 Task: Create a section Mach Speed and in the section, add a milestone GDPR Compliance in the project BroaderPath
Action: Mouse moved to (474, 491)
Screenshot: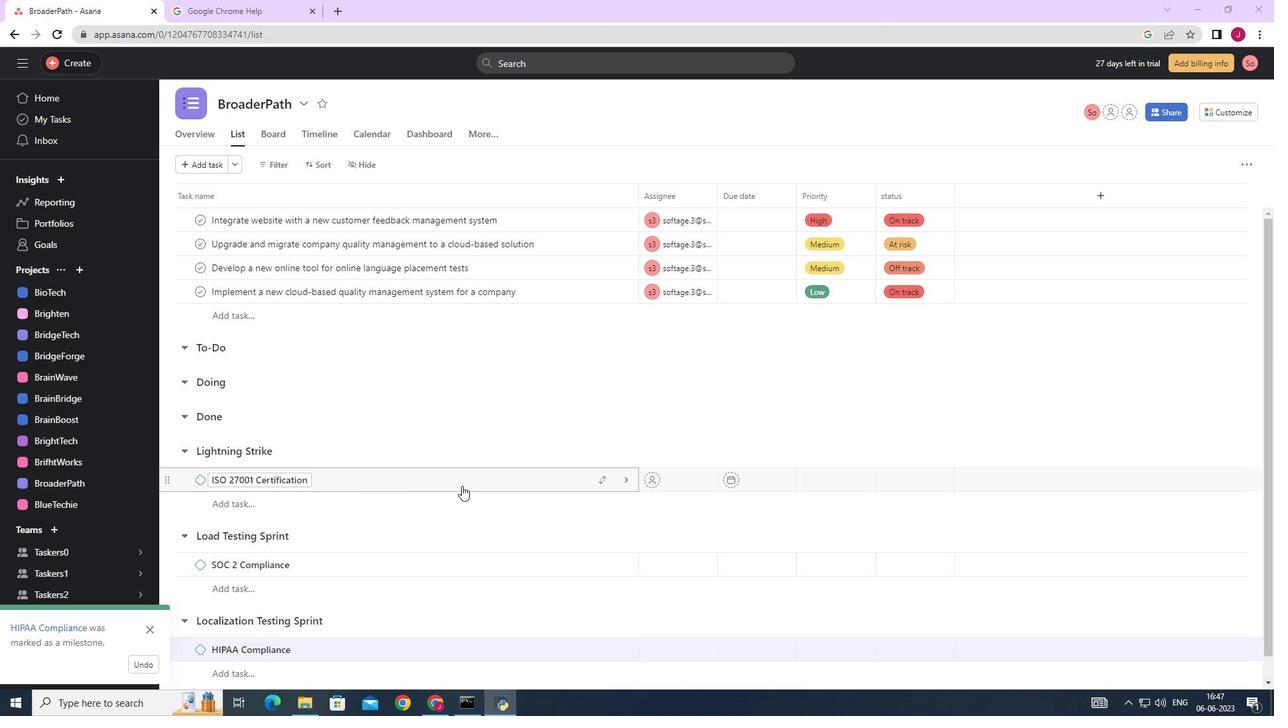 
Action: Mouse scrolled (474, 490) with delta (0, 0)
Screenshot: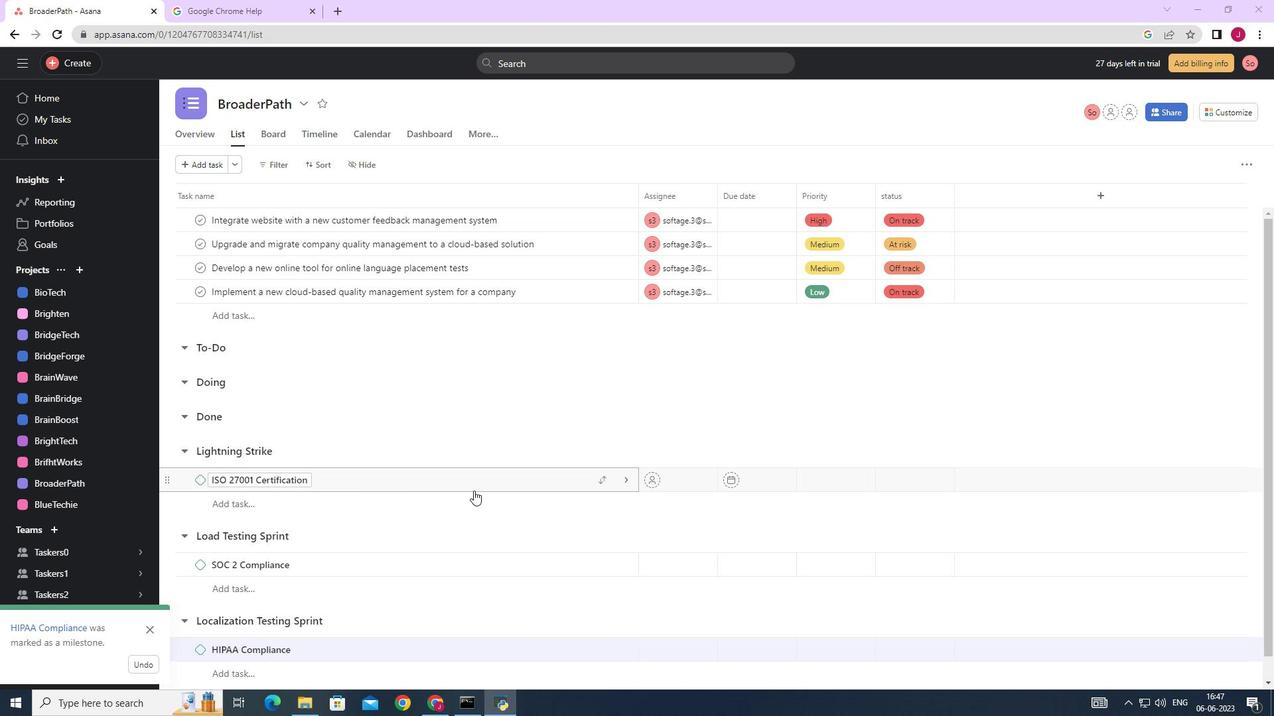 
Action: Mouse scrolled (474, 490) with delta (0, 0)
Screenshot: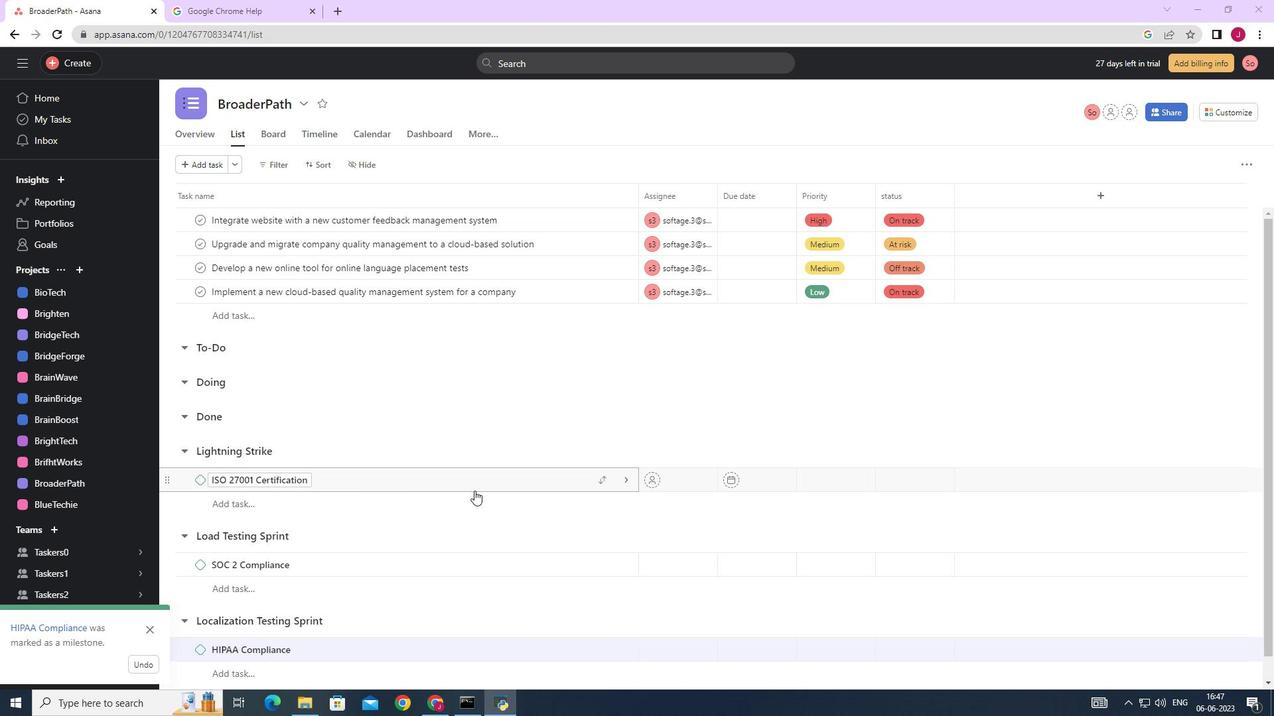 
Action: Mouse scrolled (474, 490) with delta (0, 0)
Screenshot: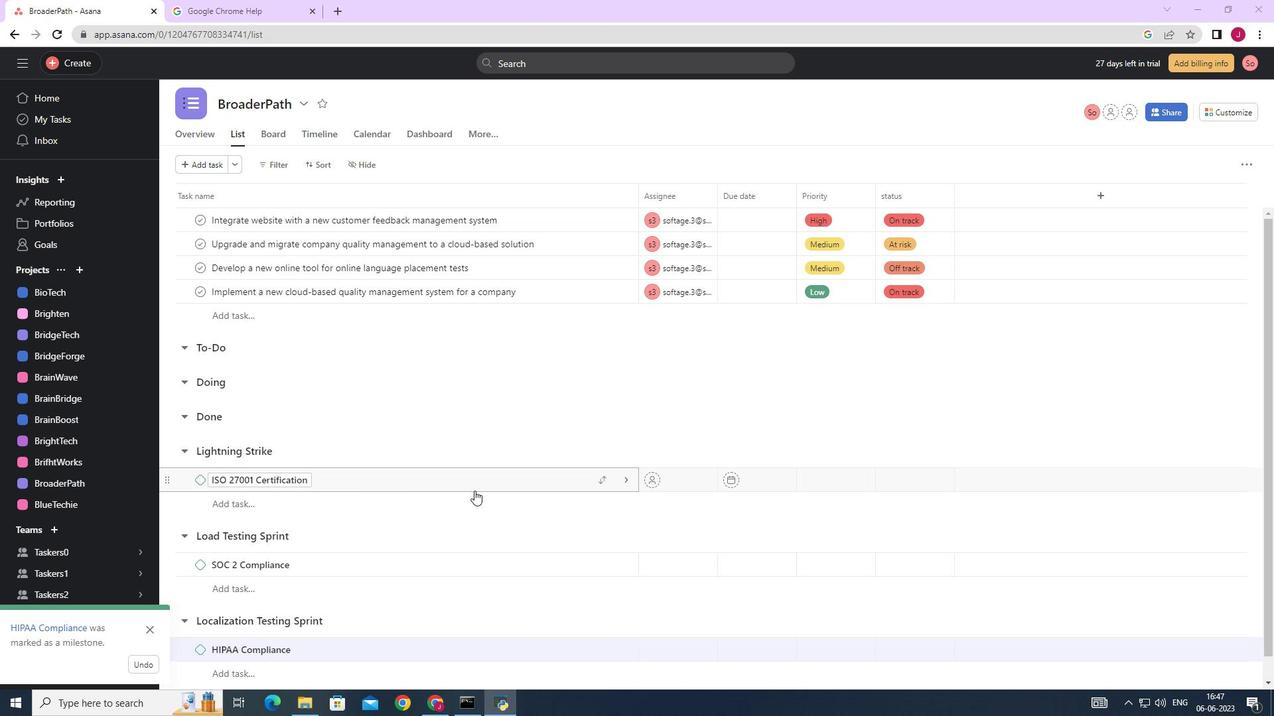 
Action: Mouse scrolled (474, 490) with delta (0, 0)
Screenshot: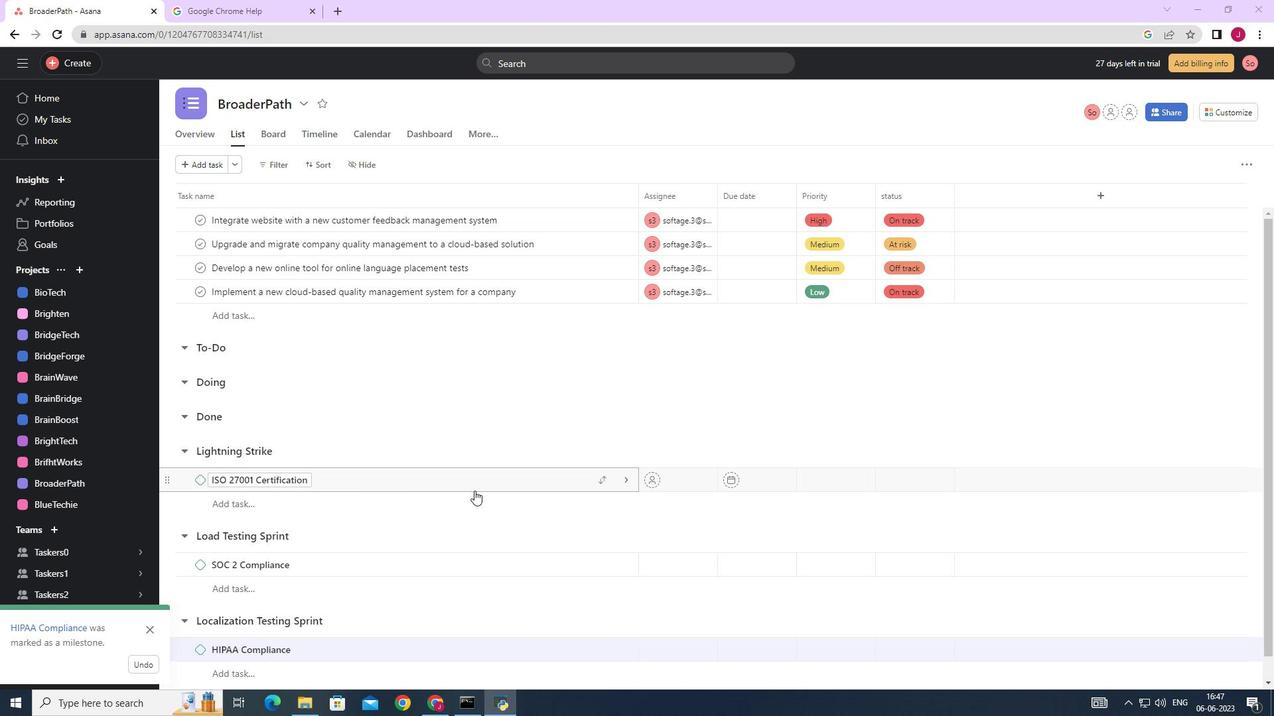 
Action: Mouse moved to (475, 491)
Screenshot: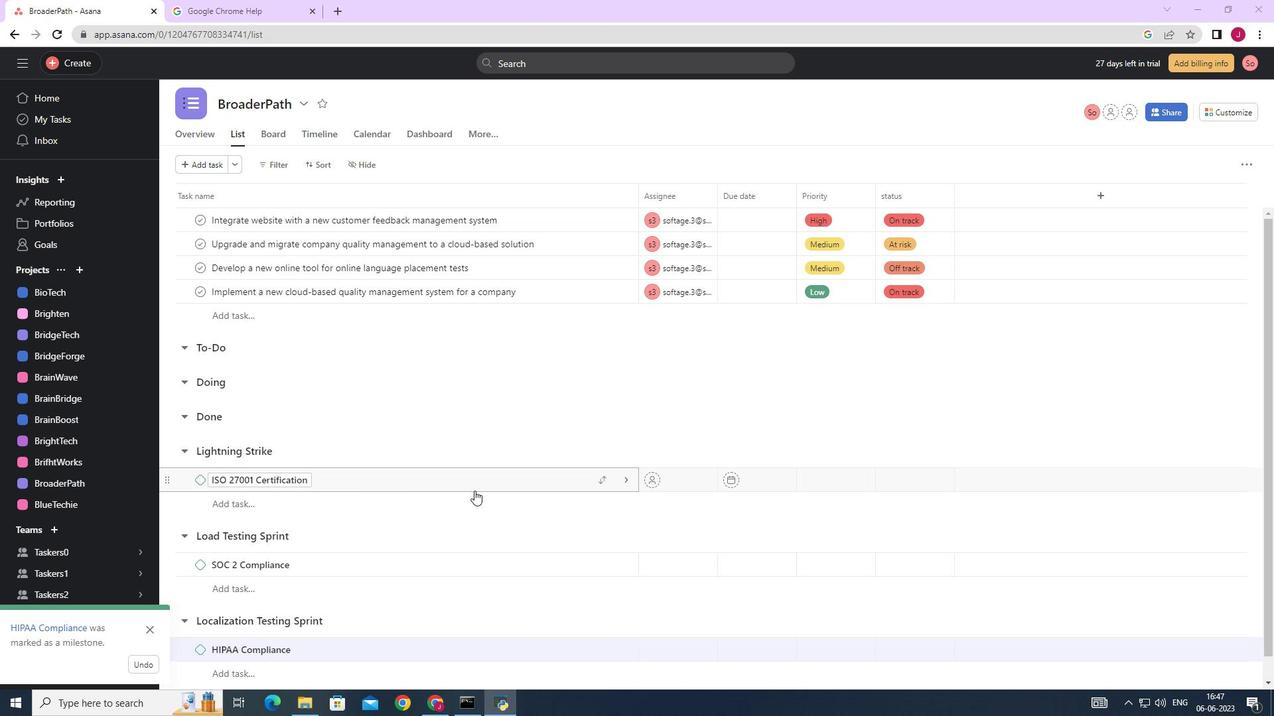 
Action: Mouse scrolled (475, 491) with delta (0, 0)
Screenshot: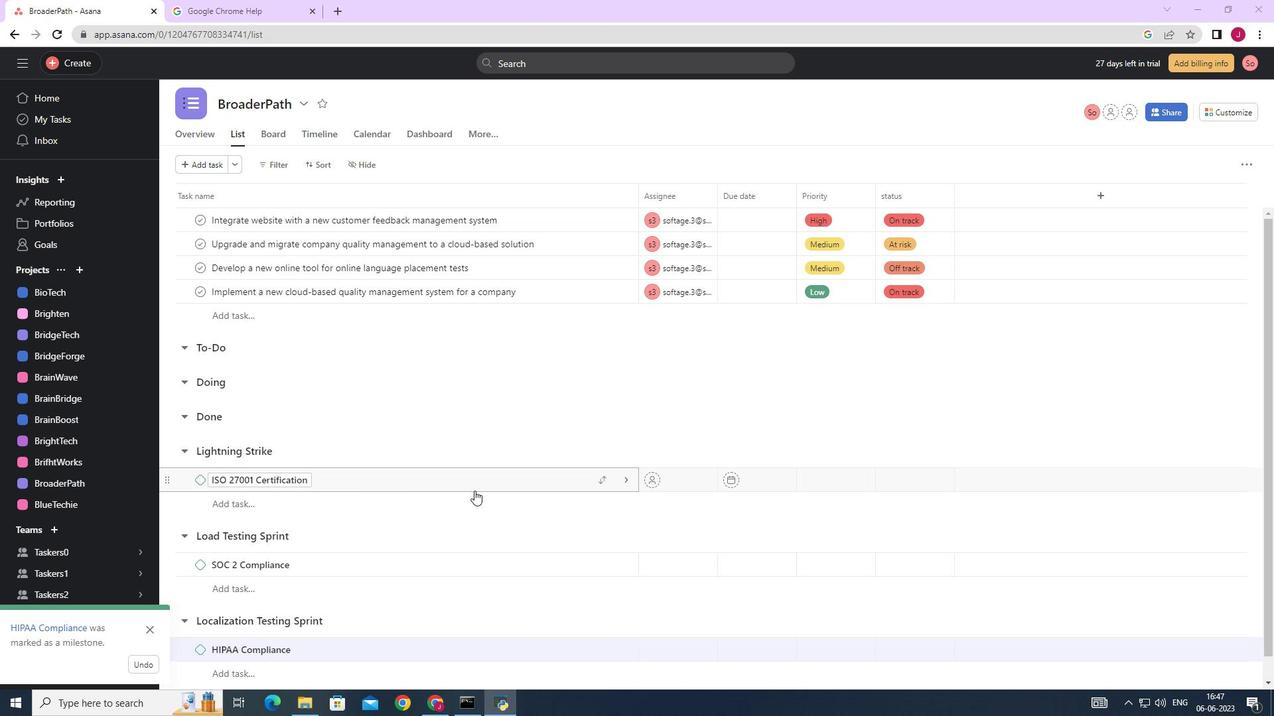 
Action: Mouse moved to (213, 677)
Screenshot: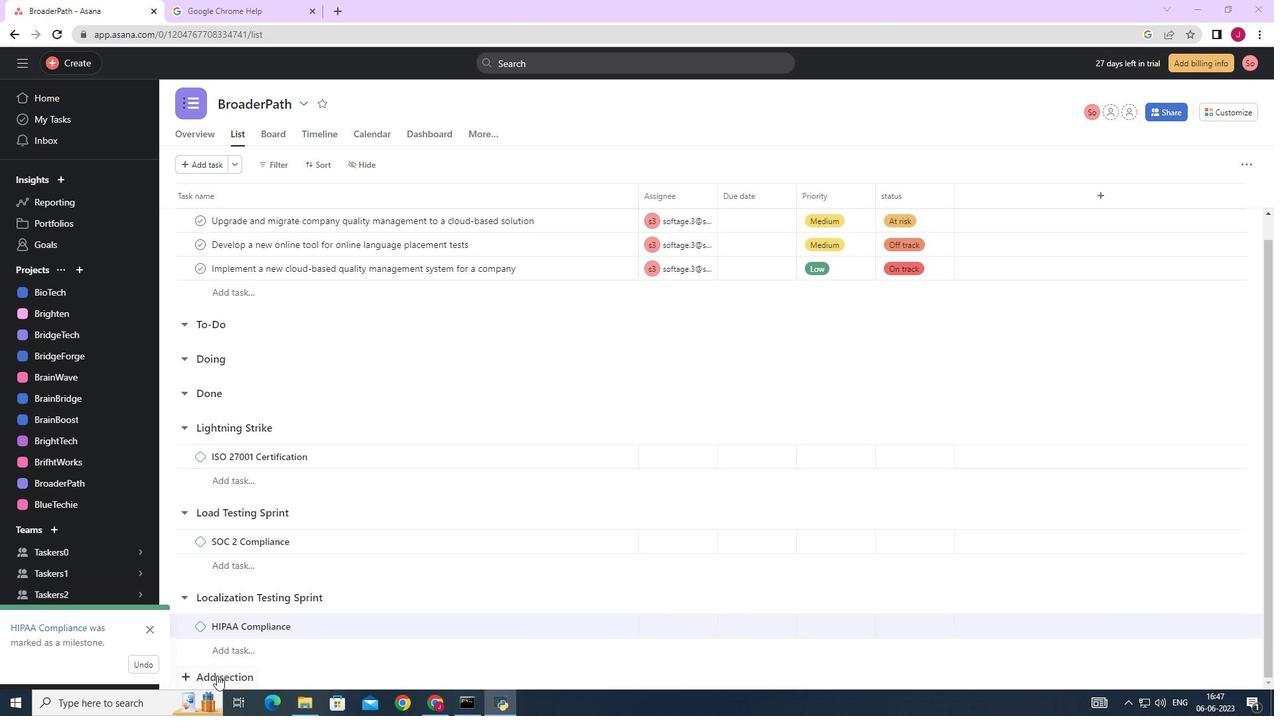 
Action: Mouse pressed left at (213, 677)
Screenshot: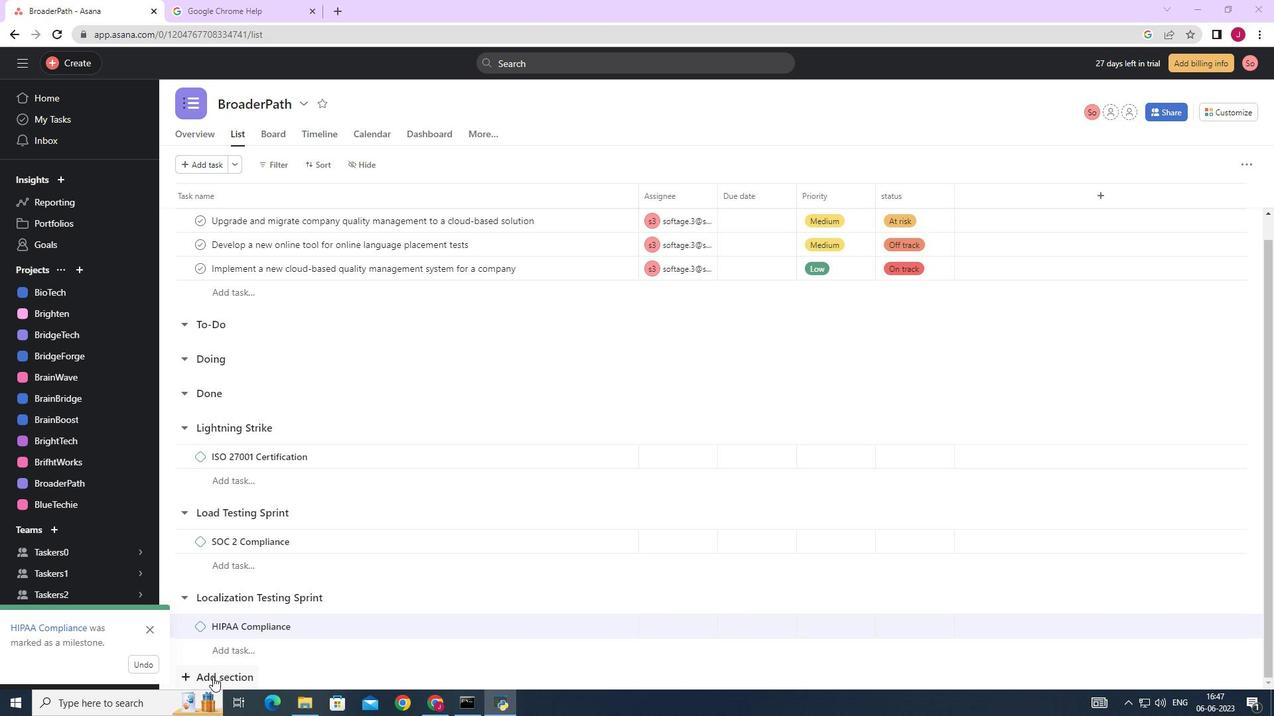 
Action: Mouse moved to (212, 678)
Screenshot: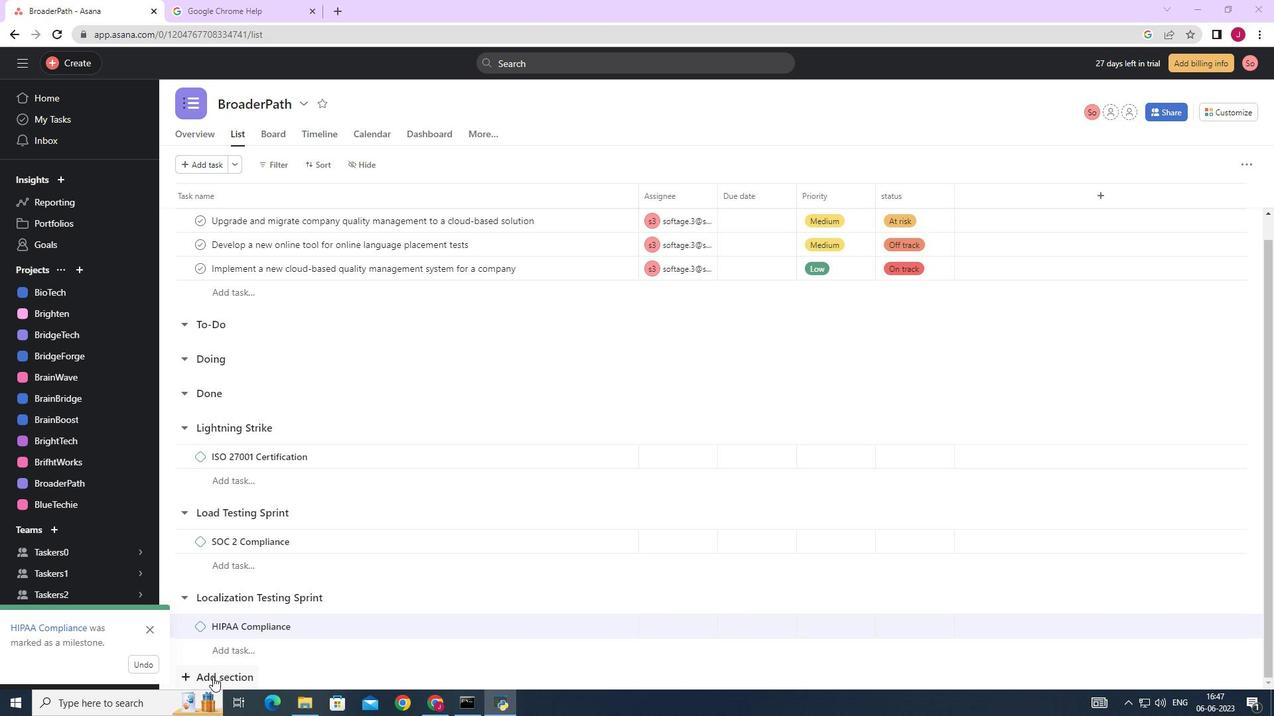 
Action: Mouse scrolled (212, 677) with delta (0, 0)
Screenshot: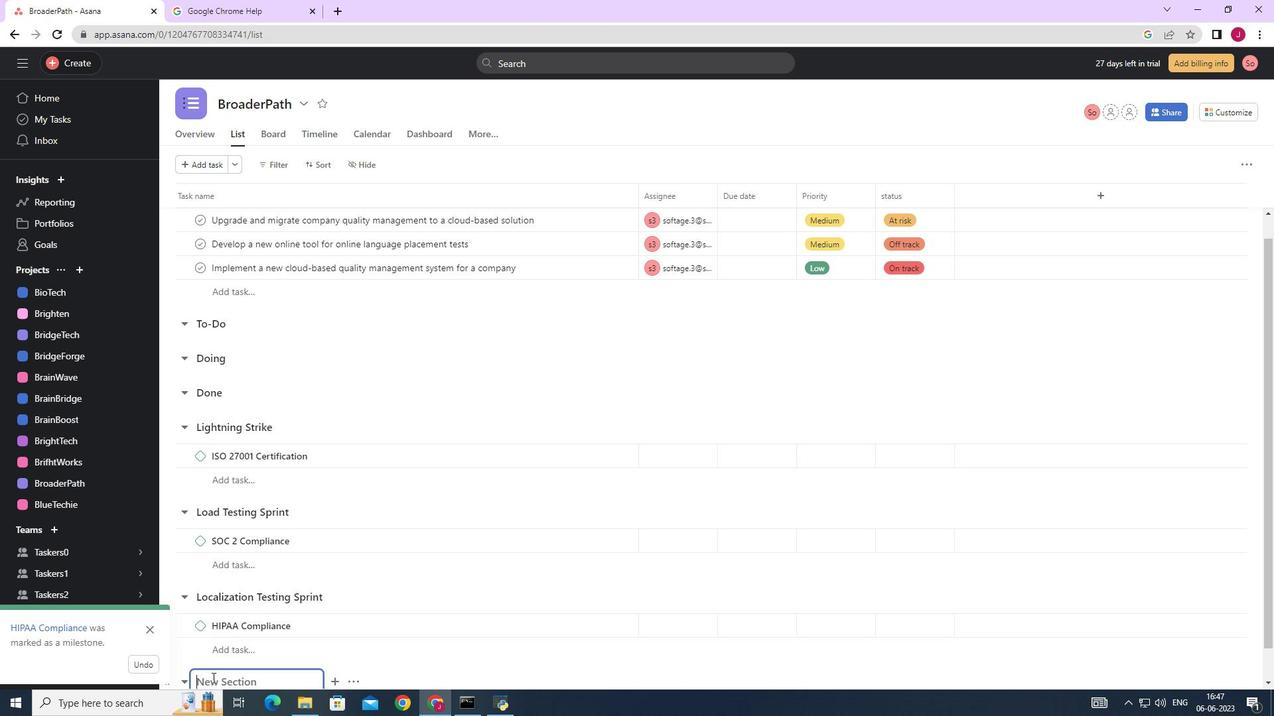 
Action: Mouse scrolled (212, 677) with delta (0, 0)
Screenshot: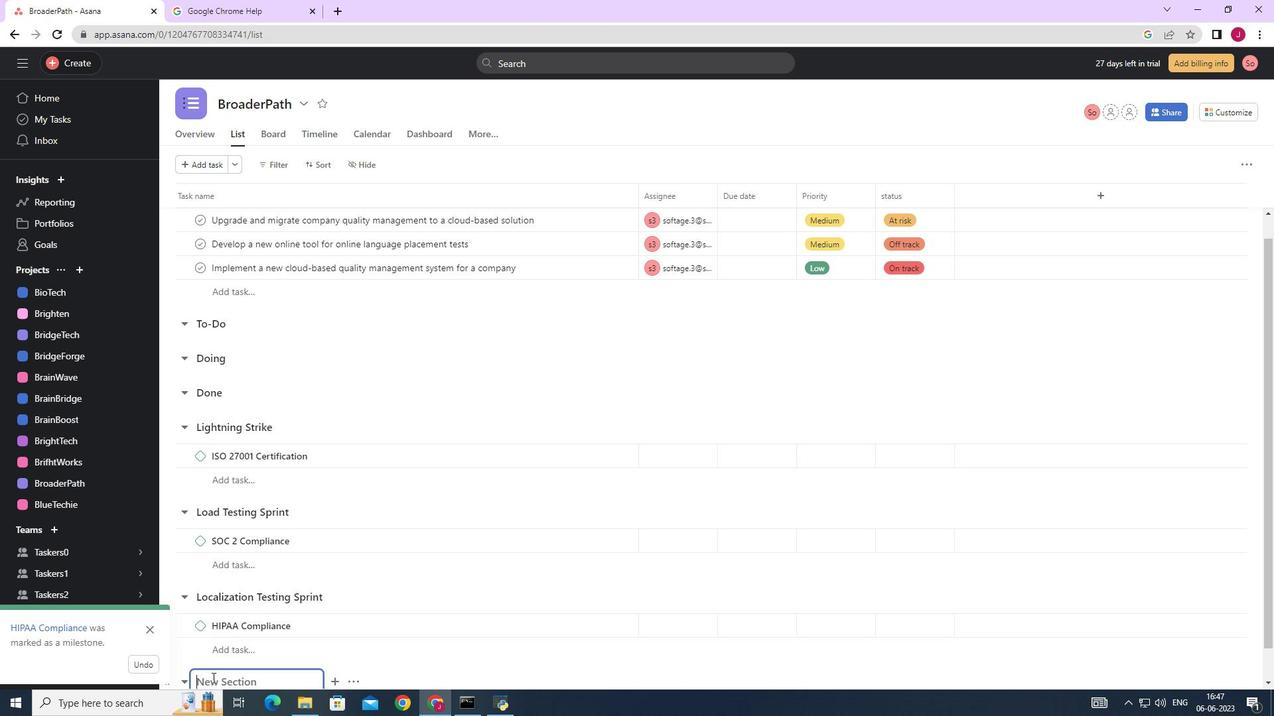 
Action: Mouse scrolled (212, 677) with delta (0, 0)
Screenshot: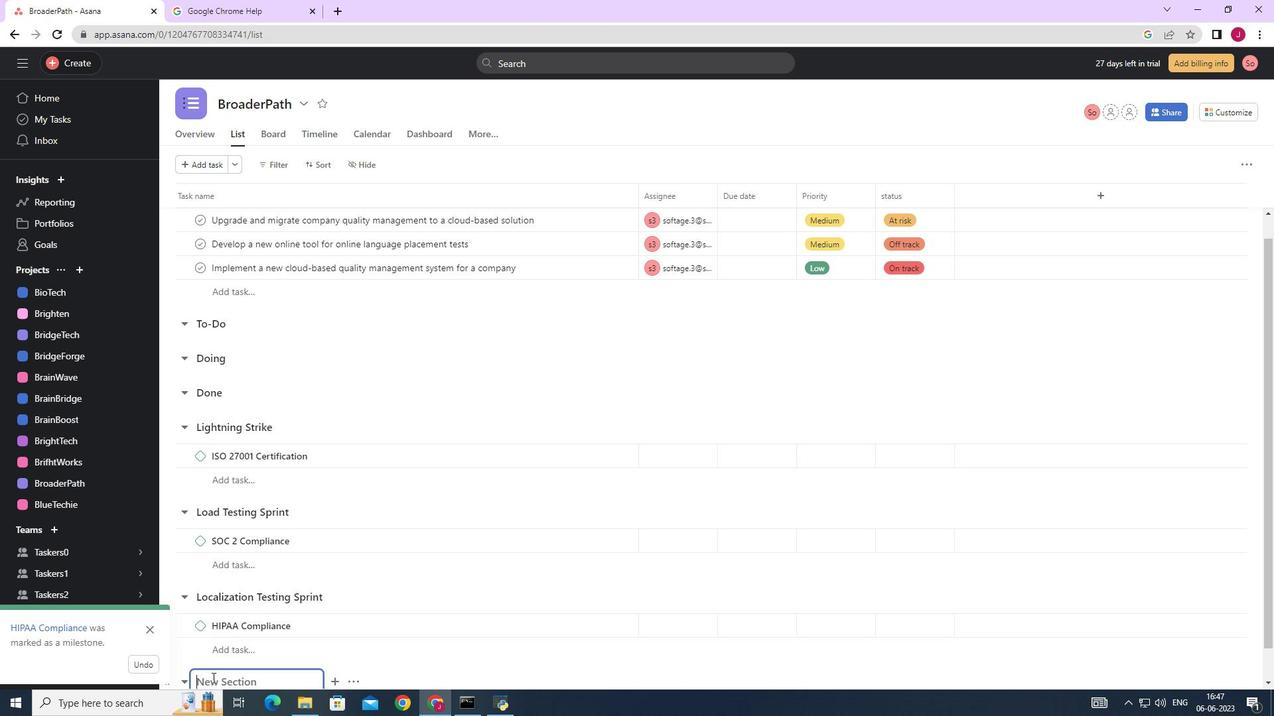 
Action: Mouse scrolled (212, 677) with delta (0, 0)
Screenshot: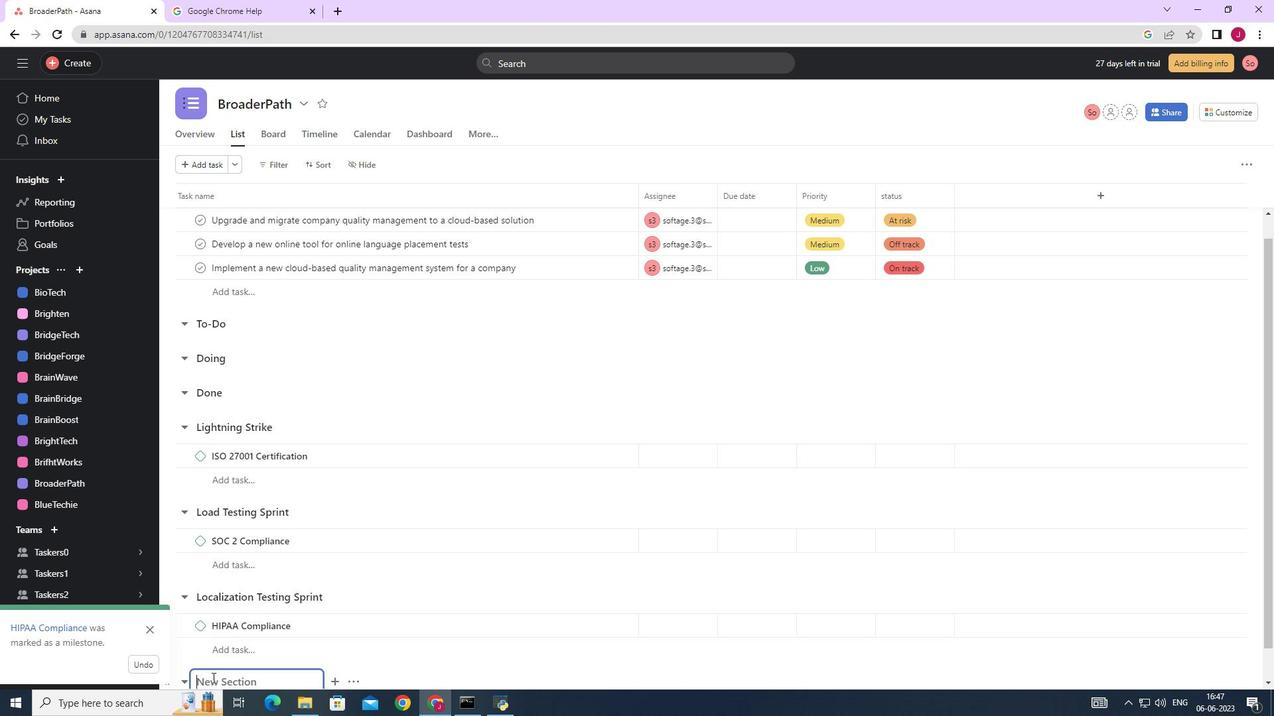 
Action: Mouse scrolled (212, 677) with delta (0, 0)
Screenshot: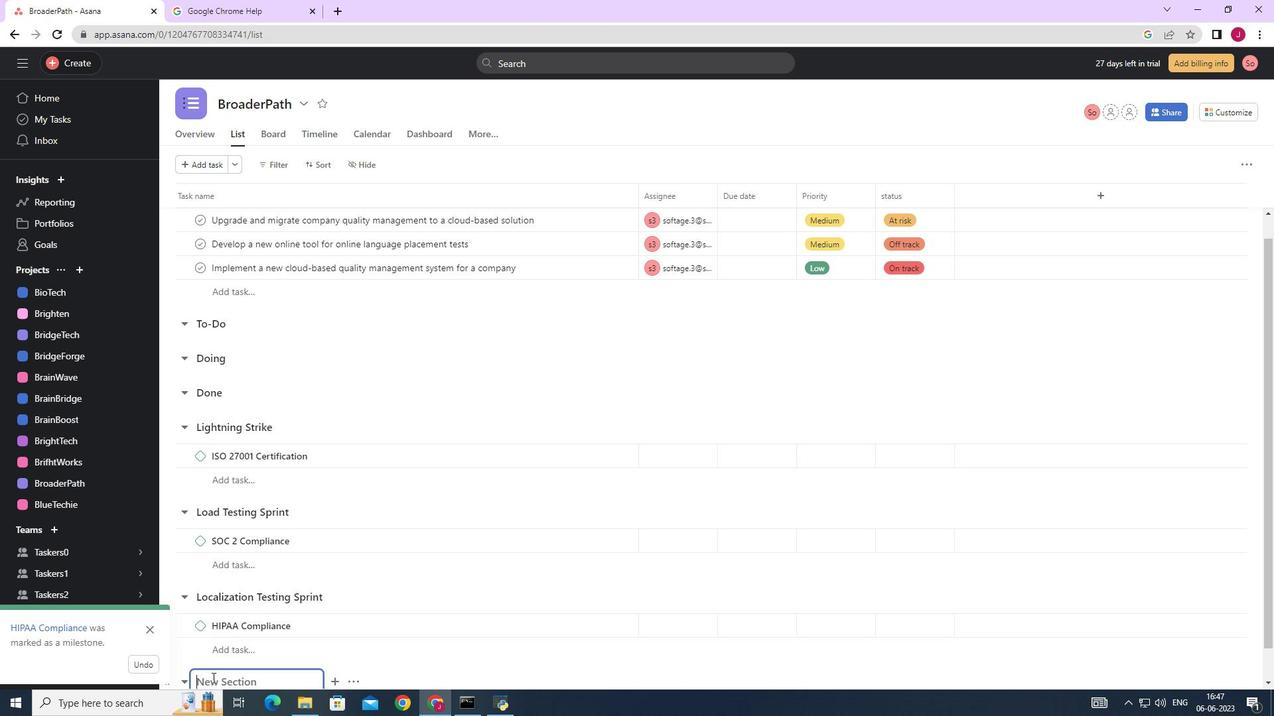 
Action: Mouse scrolled (212, 677) with delta (0, 0)
Screenshot: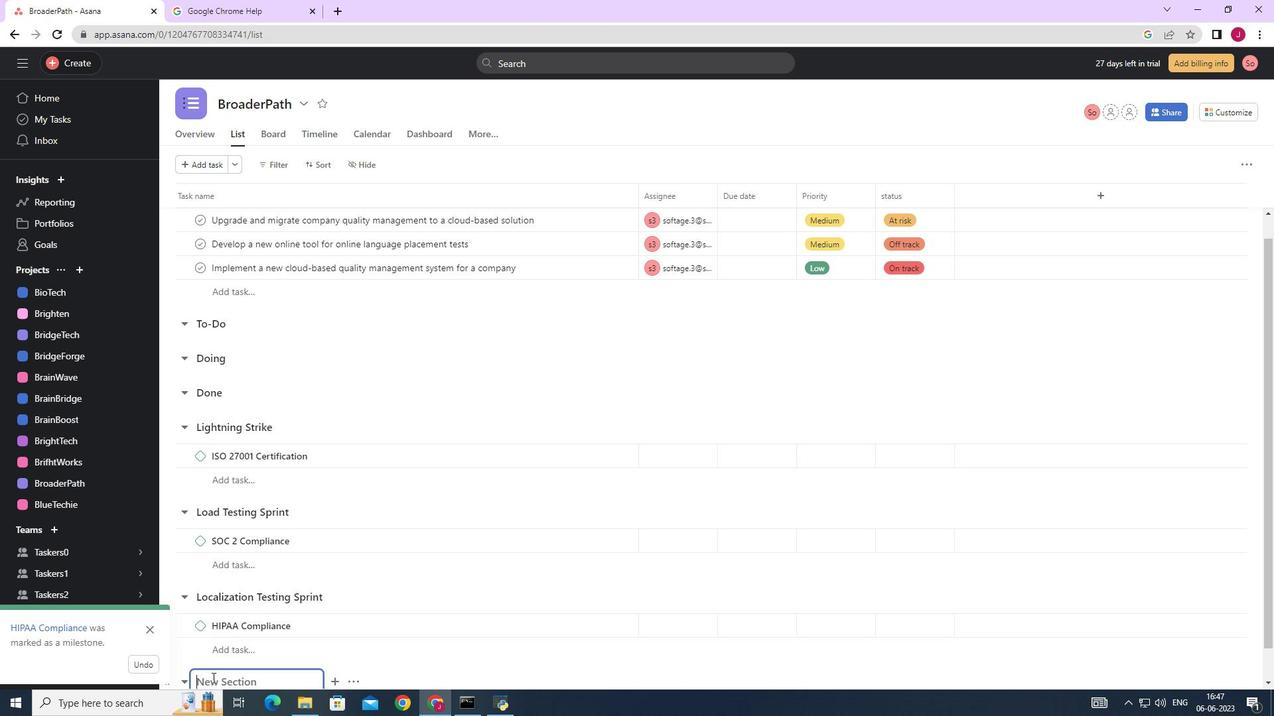
Action: Mouse moved to (229, 651)
Screenshot: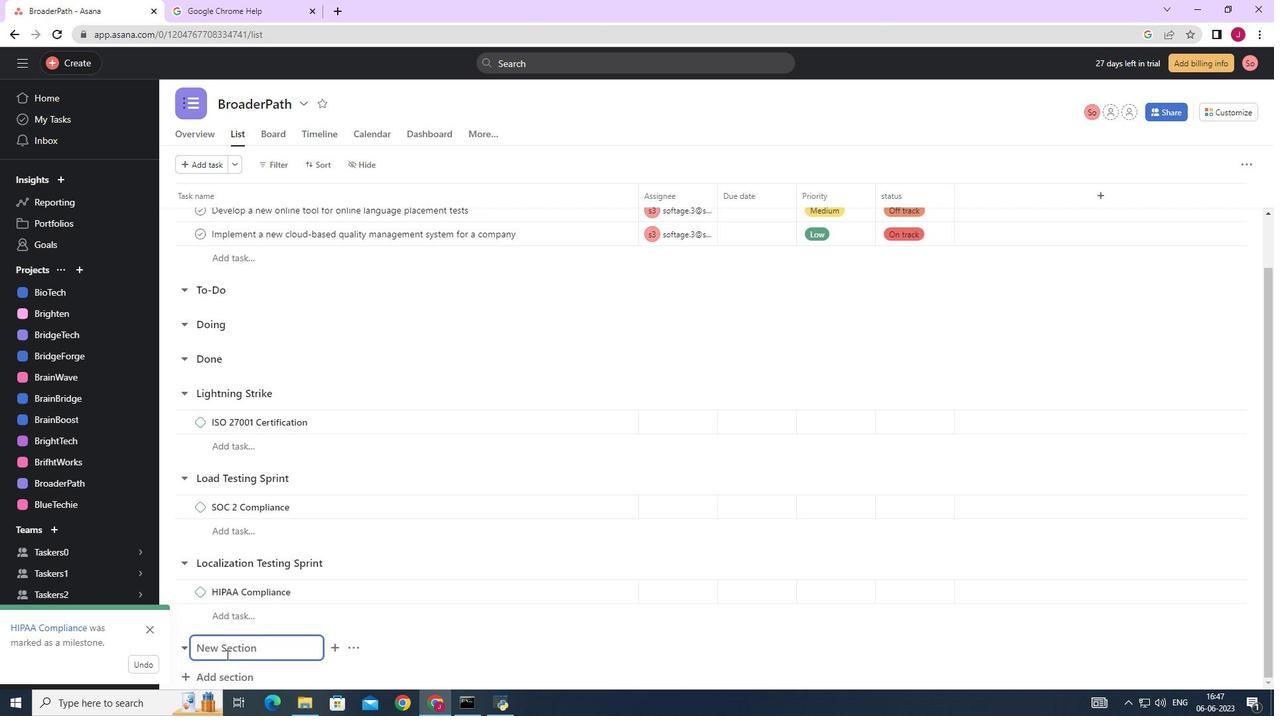 
Action: Mouse pressed left at (229, 651)
Screenshot: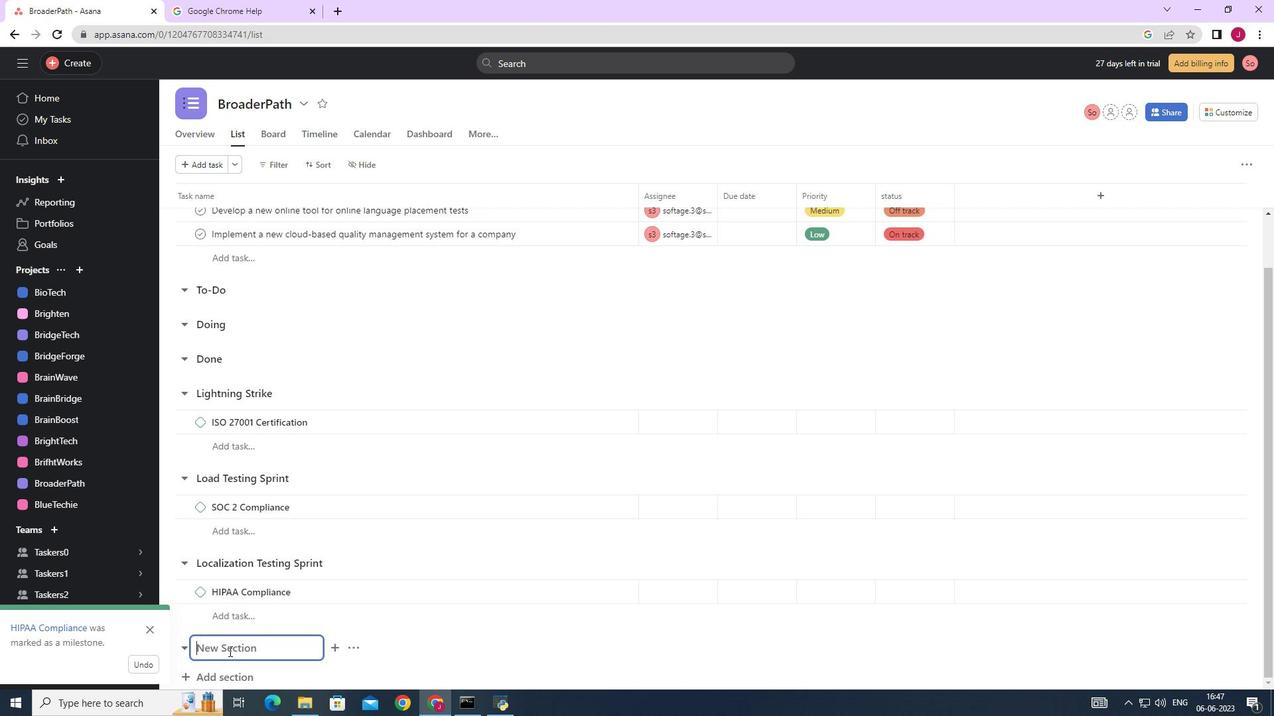 
Action: Key pressed <Key.caps_lock>M<Key.caps_lock>ach<Key.space><Key.caps_lock>S<Key.caps_lock>peed<Key.space><Key.enter><Key.caps_lock>GDPR<Key.space><Key.caps_lock><Key.caps_lock>C<Key.caps_lock>ompliance<Key.space>
Screenshot: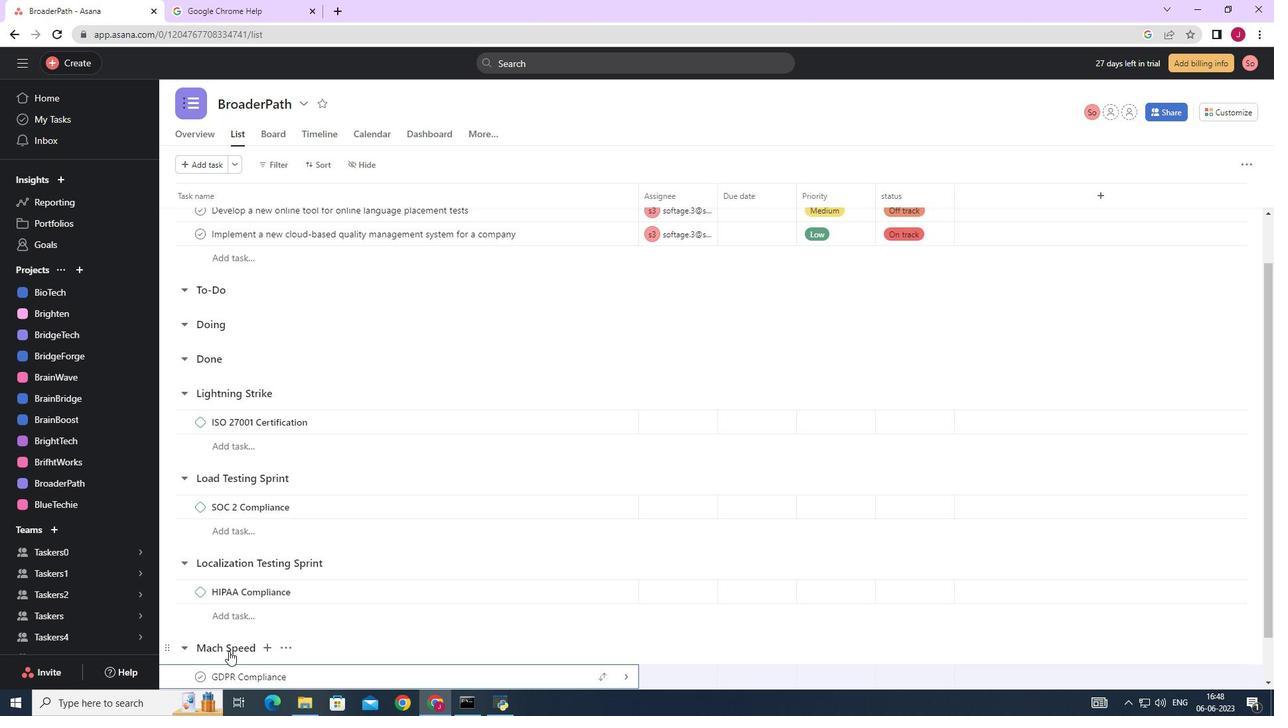 
Action: Mouse moved to (432, 628)
Screenshot: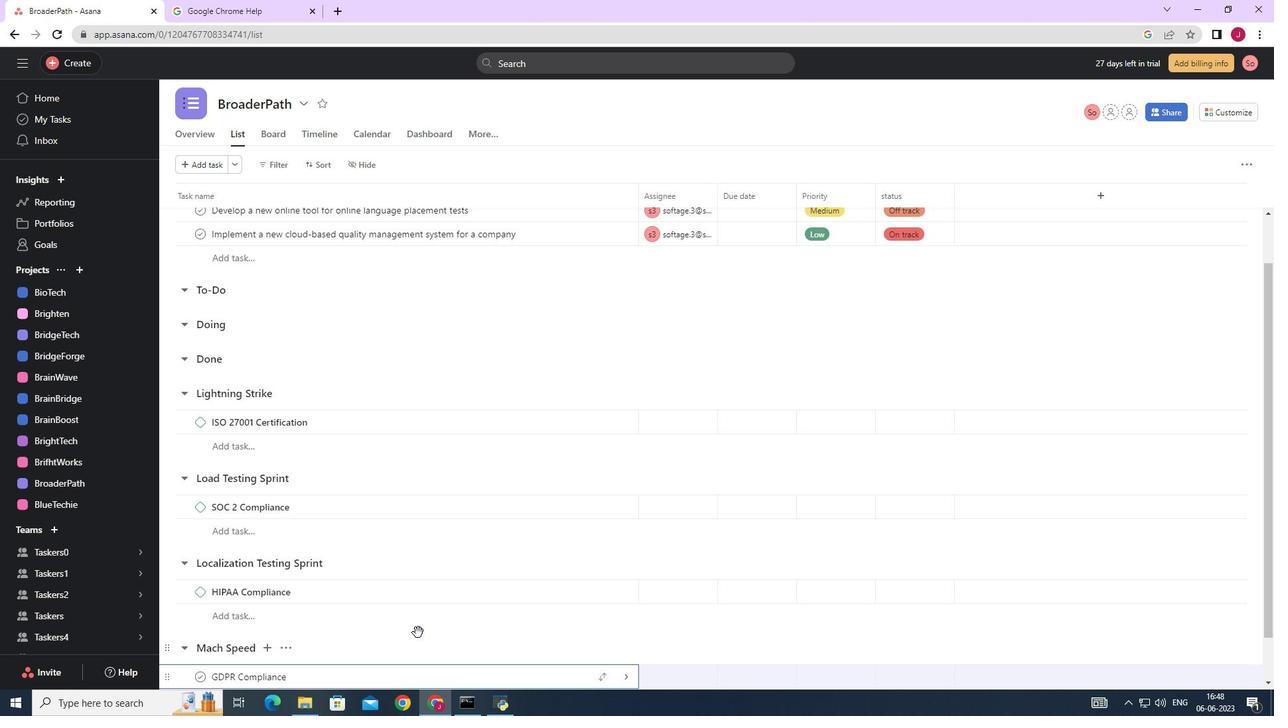 
Action: Mouse scrolled (432, 628) with delta (0, 0)
Screenshot: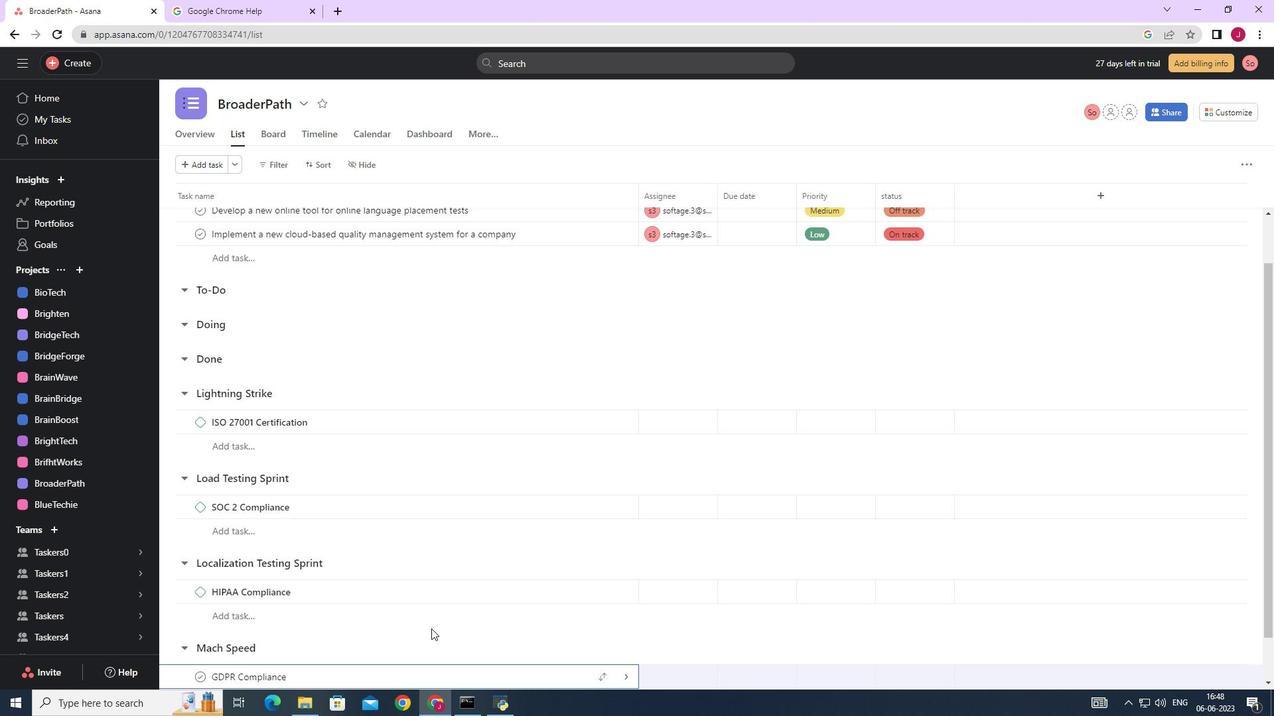 
Action: Mouse scrolled (432, 628) with delta (0, 0)
Screenshot: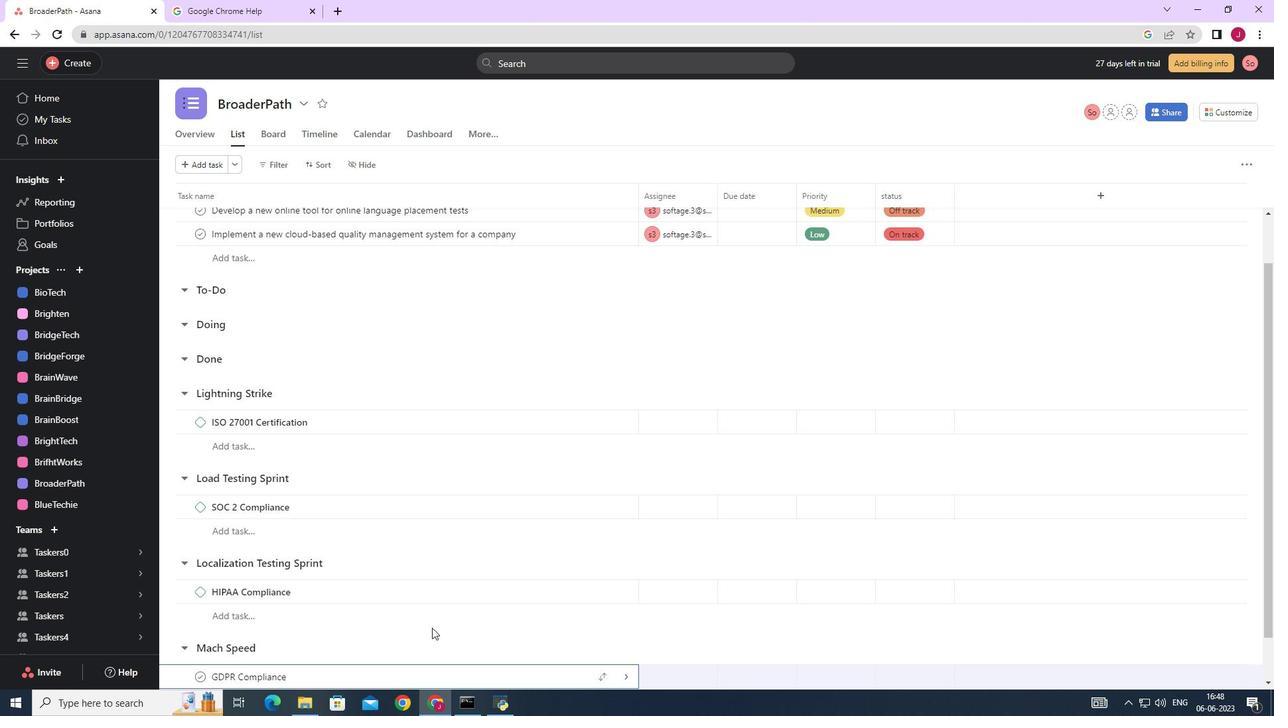 
Action: Mouse scrolled (432, 628) with delta (0, 0)
Screenshot: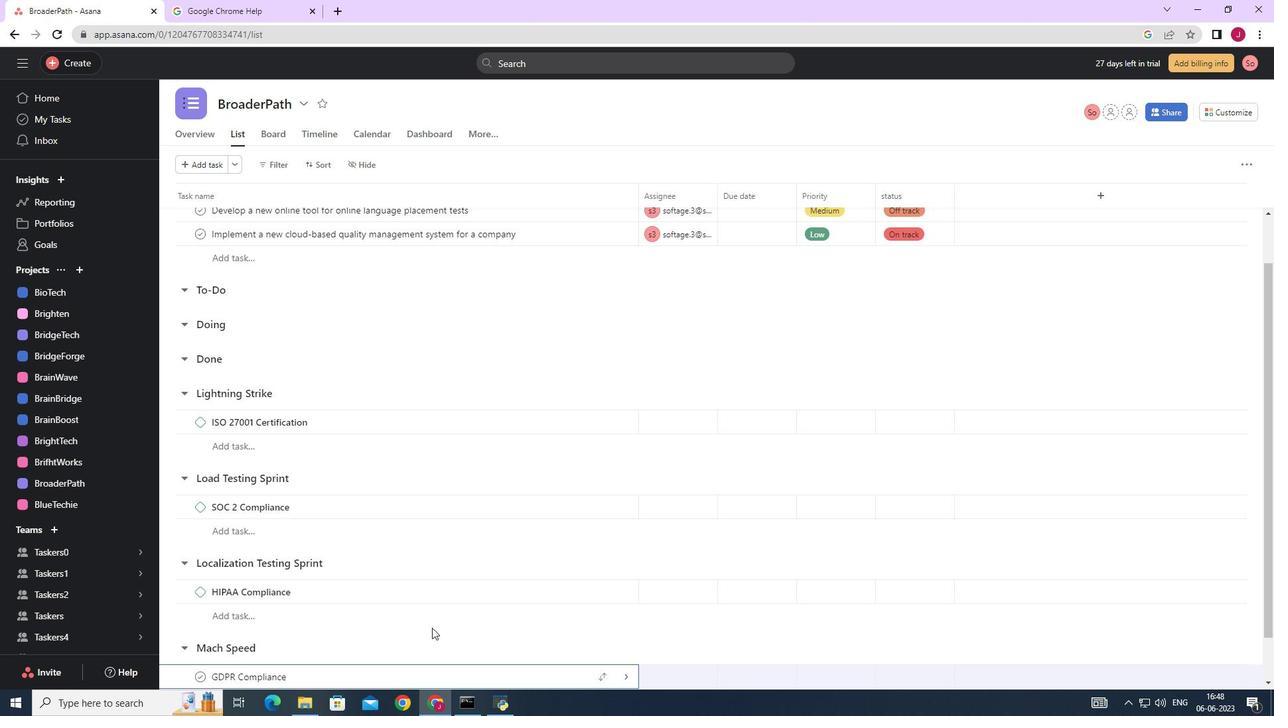 
Action: Mouse scrolled (432, 628) with delta (0, 0)
Screenshot: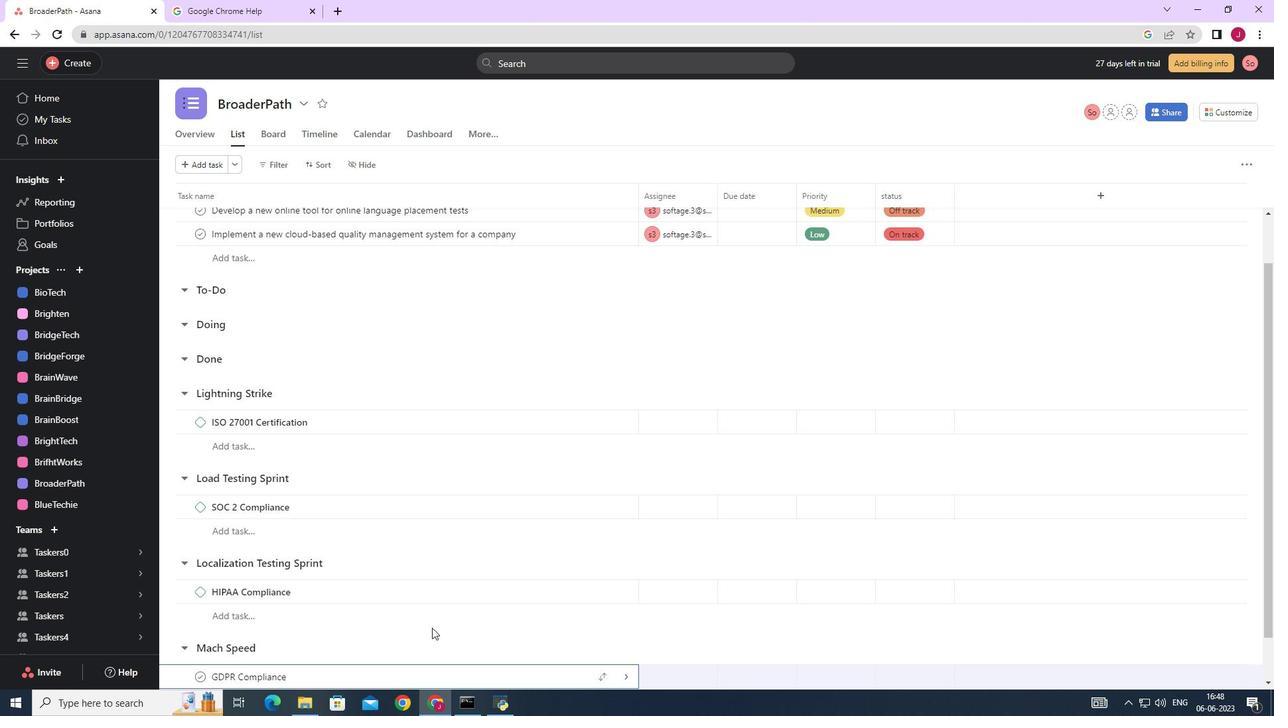 
Action: Mouse scrolled (432, 628) with delta (0, 0)
Screenshot: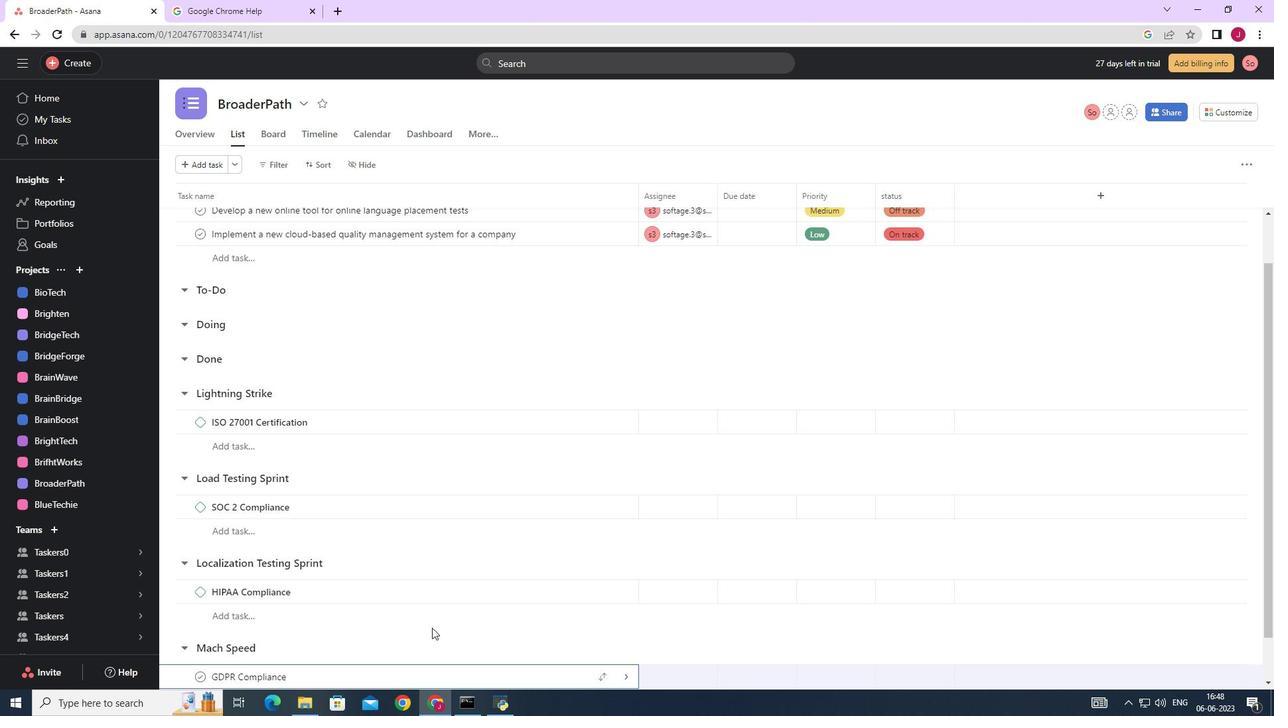
Action: Mouse scrolled (432, 628) with delta (0, 0)
Screenshot: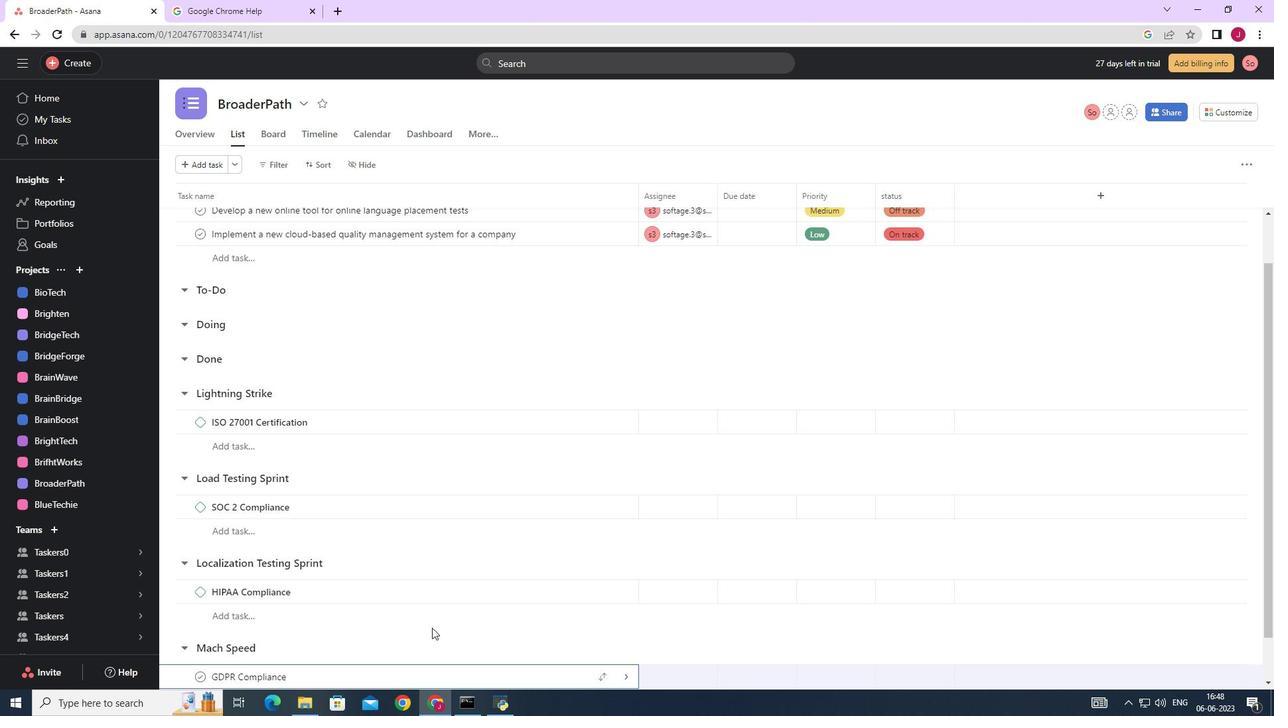 
Action: Mouse moved to (629, 626)
Screenshot: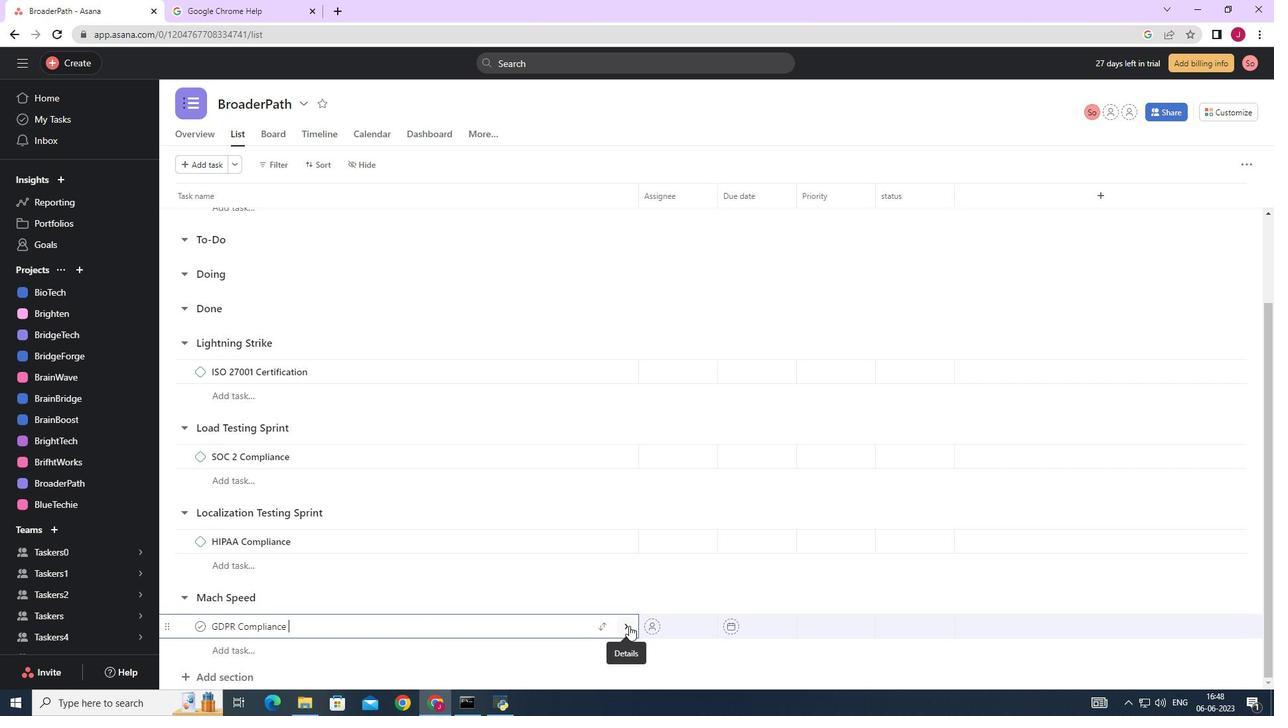 
Action: Mouse pressed left at (629, 626)
Screenshot: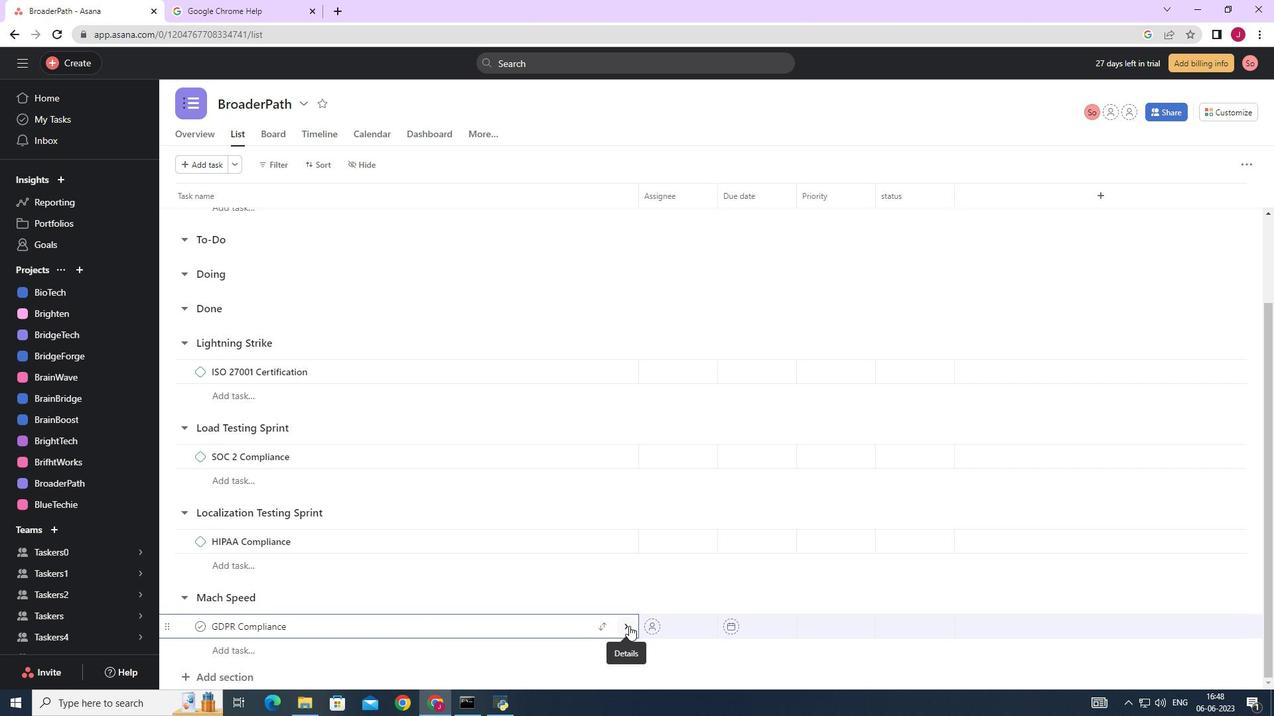 
Action: Mouse moved to (1233, 162)
Screenshot: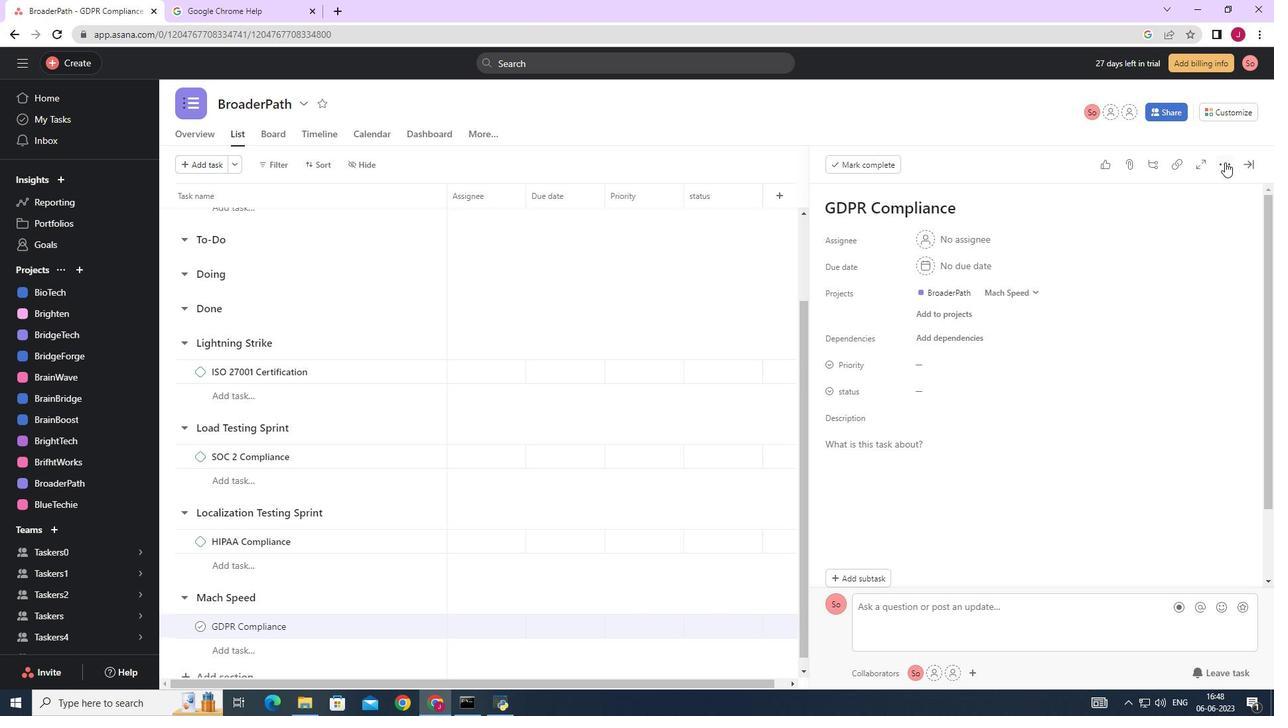 
Action: Mouse pressed left at (1233, 162)
Screenshot: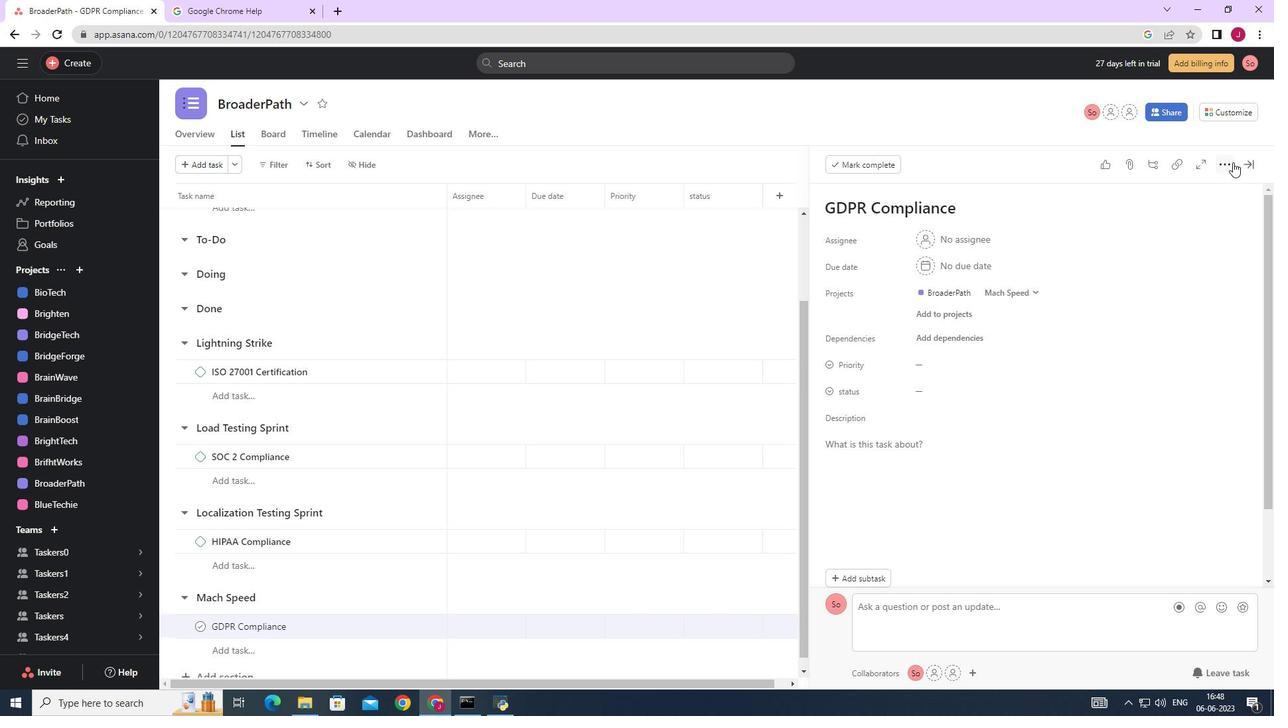 
Action: Mouse moved to (1119, 217)
Screenshot: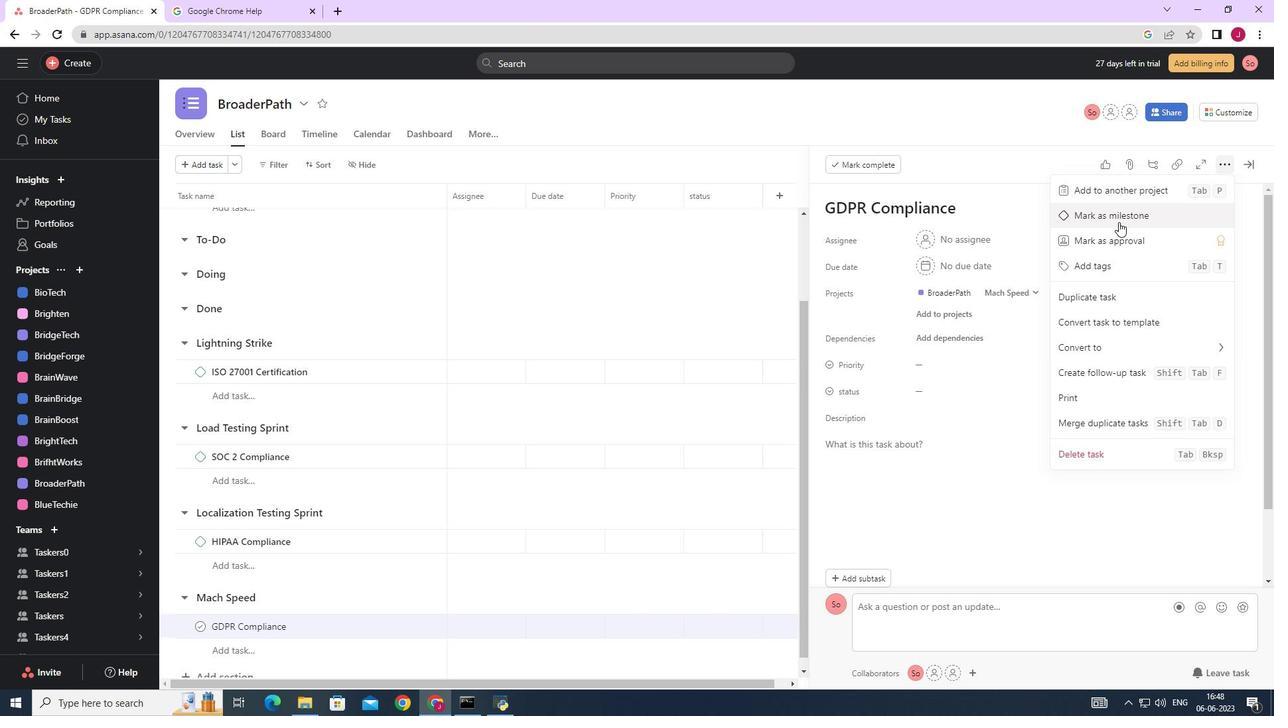 
Action: Mouse pressed left at (1119, 217)
Screenshot: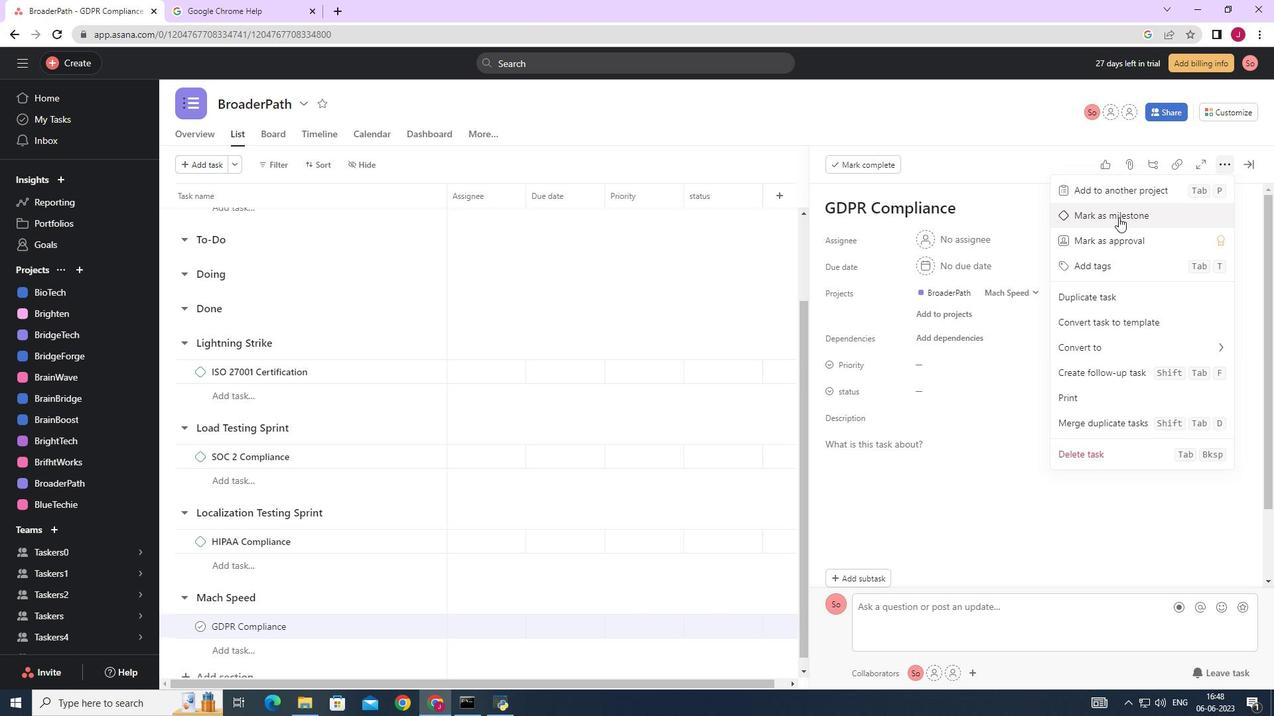 
Action: Mouse moved to (1248, 163)
Screenshot: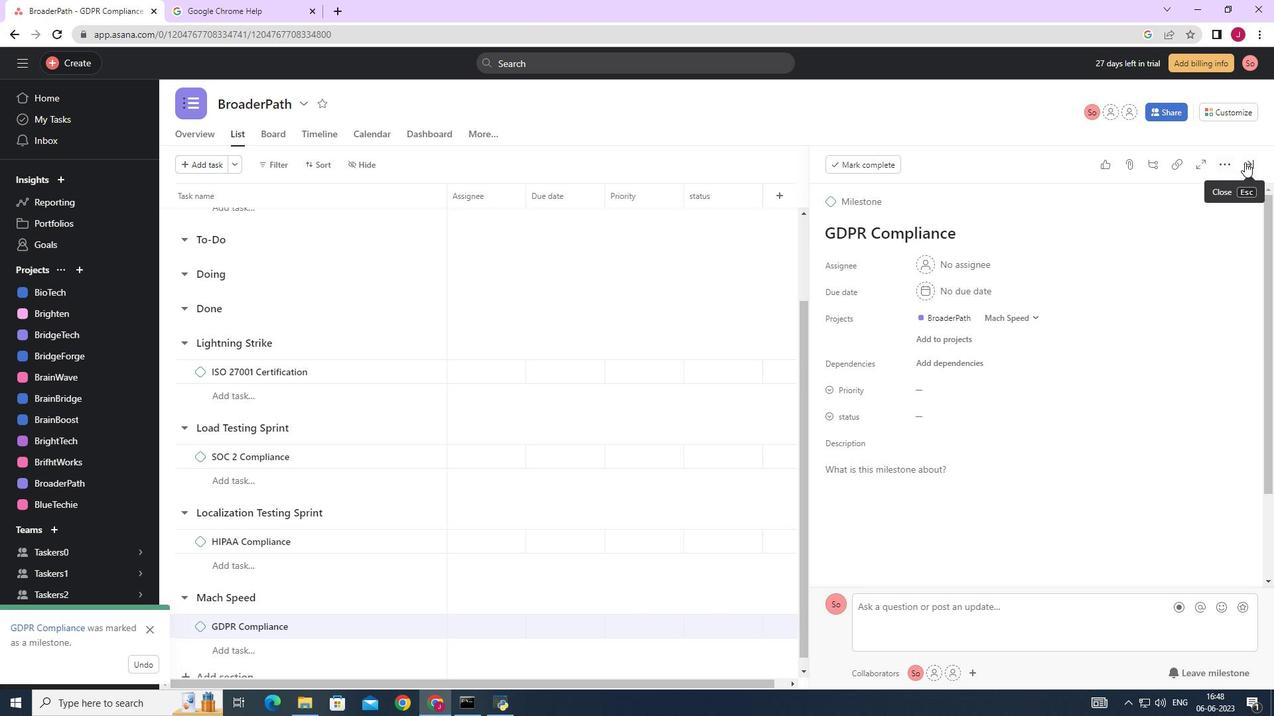 
Action: Mouse pressed left at (1248, 163)
Screenshot: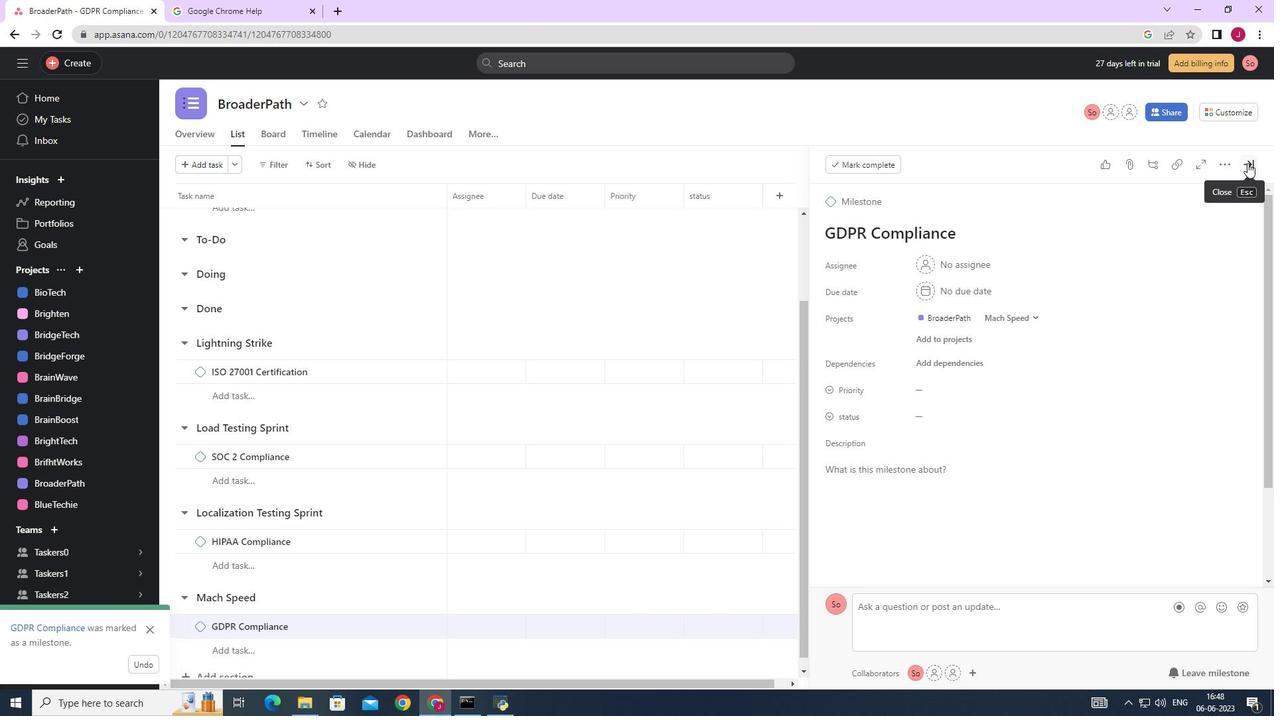 
Action: Mouse moved to (768, 306)
Screenshot: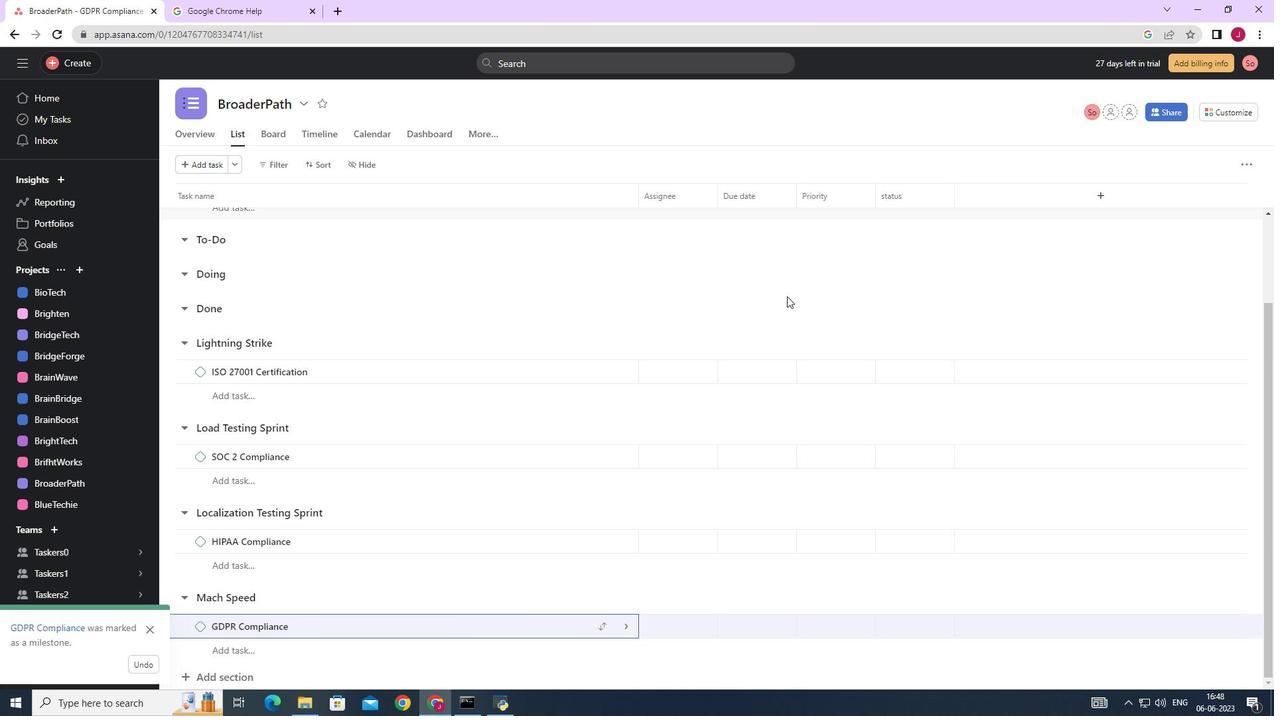 
